 Task: Assign in the project TricklePlan the issue 'Error when trying to import/export data' to the sprint 'Cosmic Ray'.
Action: Mouse moved to (1076, 641)
Screenshot: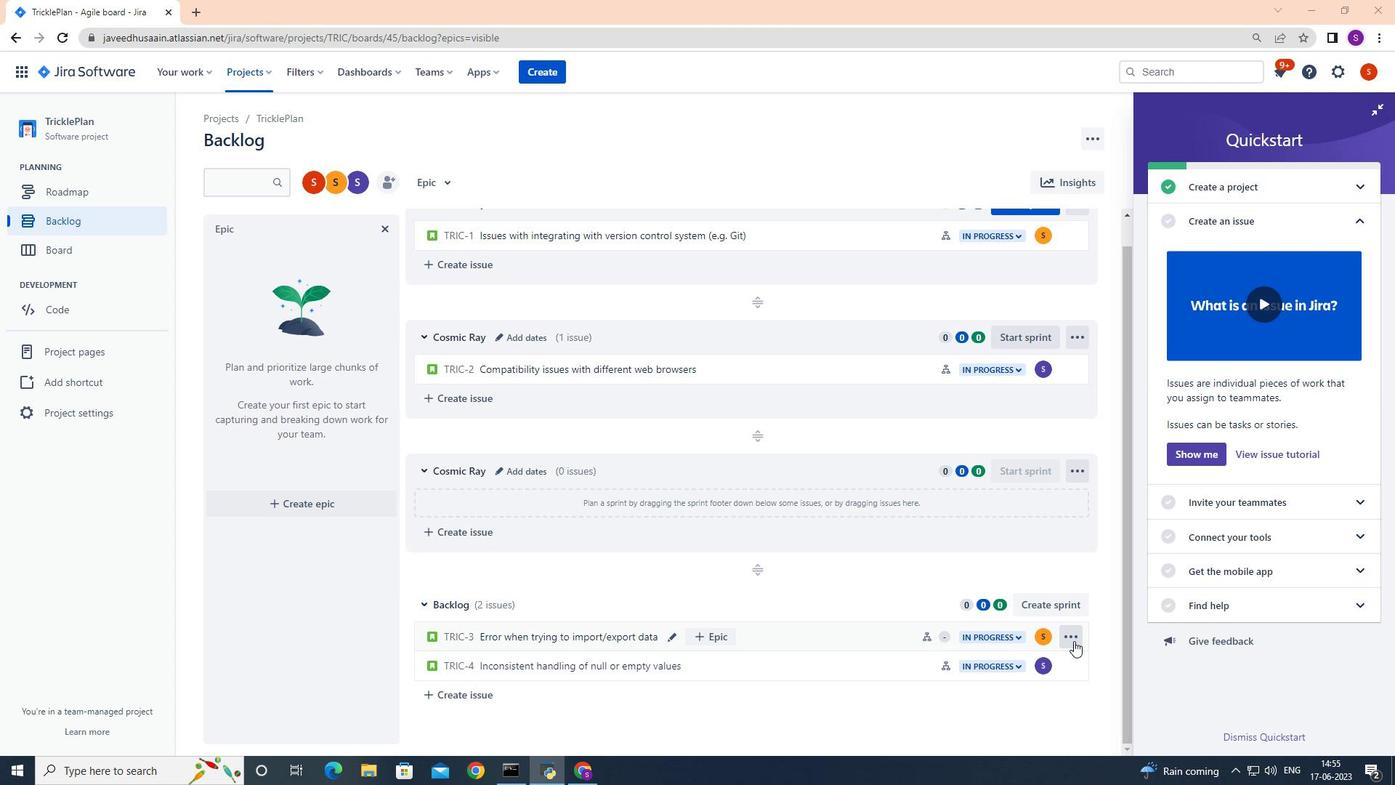 
Action: Mouse pressed left at (1076, 641)
Screenshot: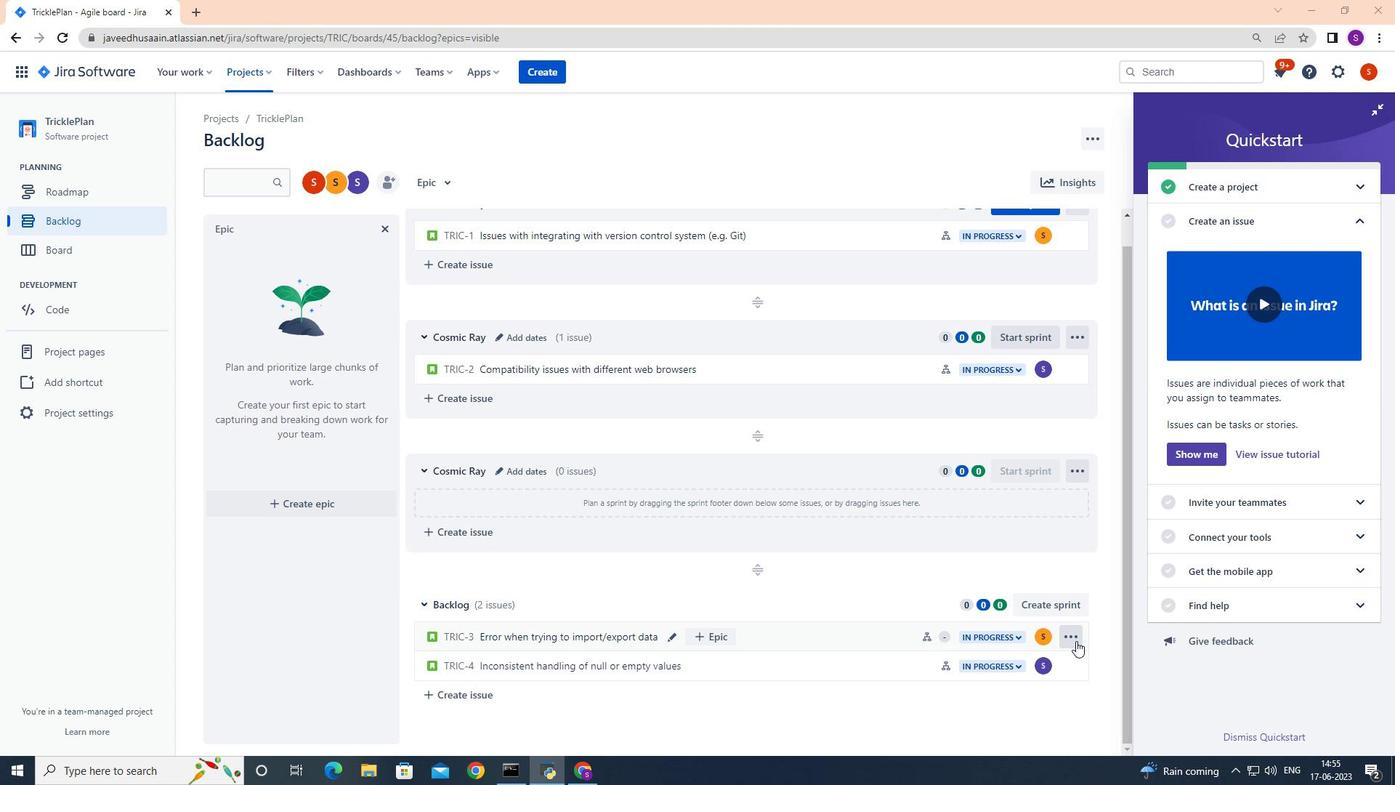 
Action: Mouse moved to (1025, 557)
Screenshot: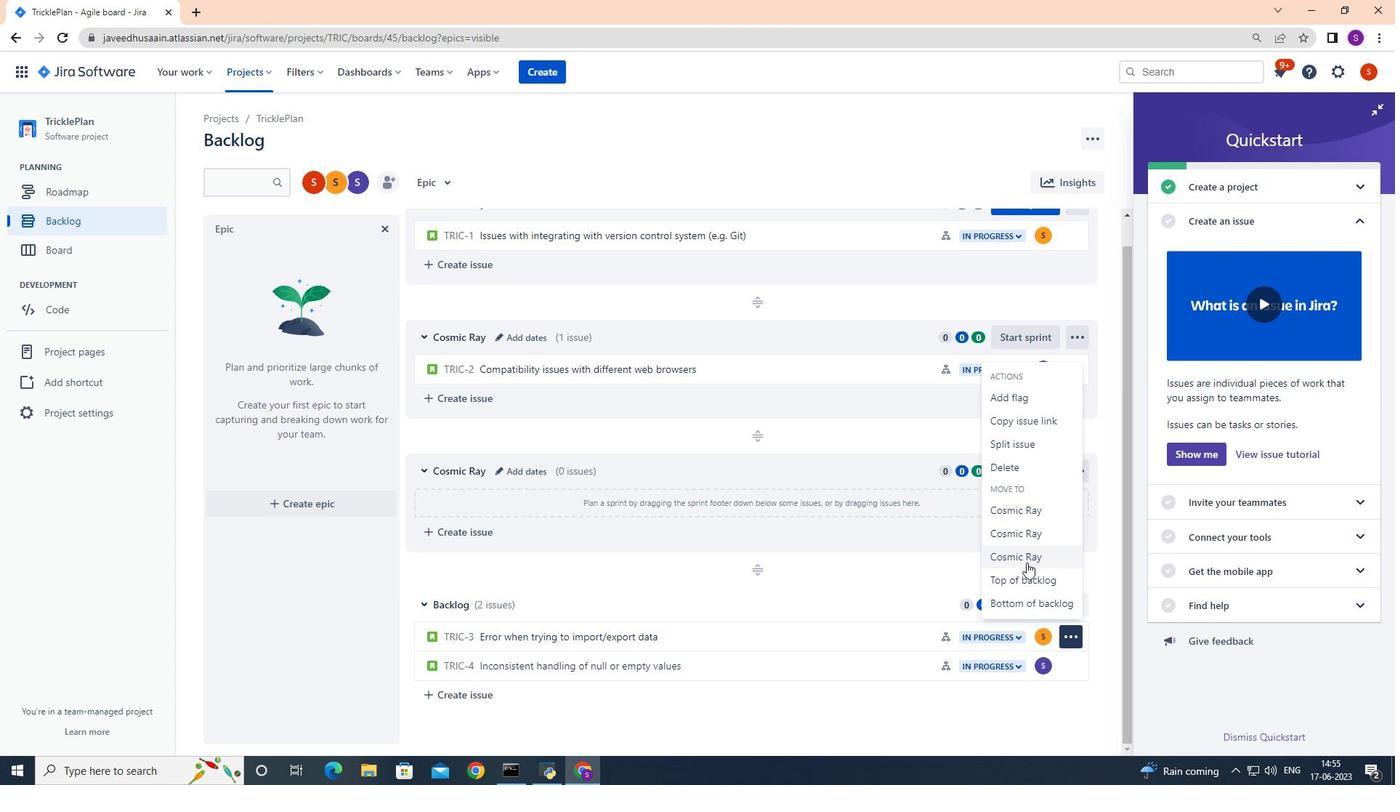 
Action: Mouse pressed left at (1025, 557)
Screenshot: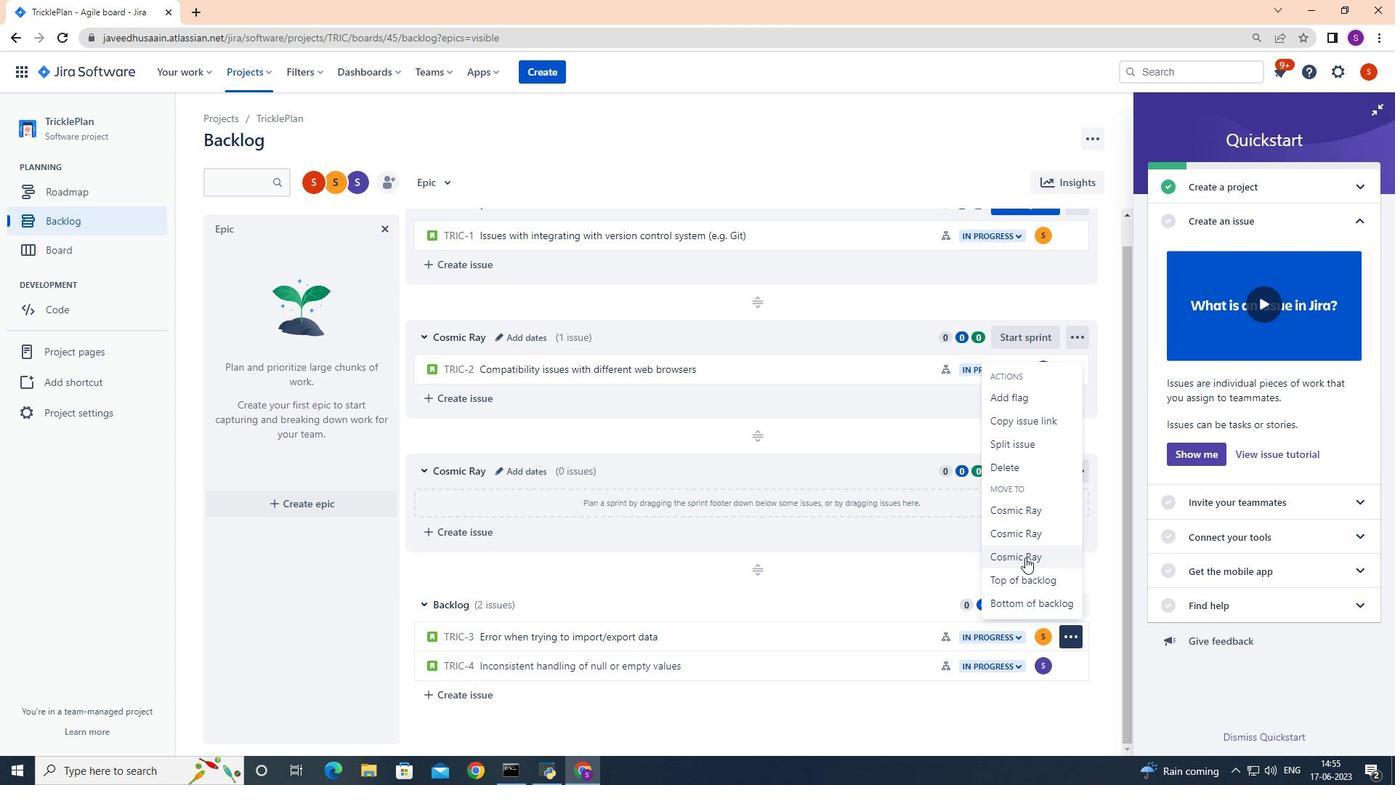 
Action: Mouse moved to (722, 620)
Screenshot: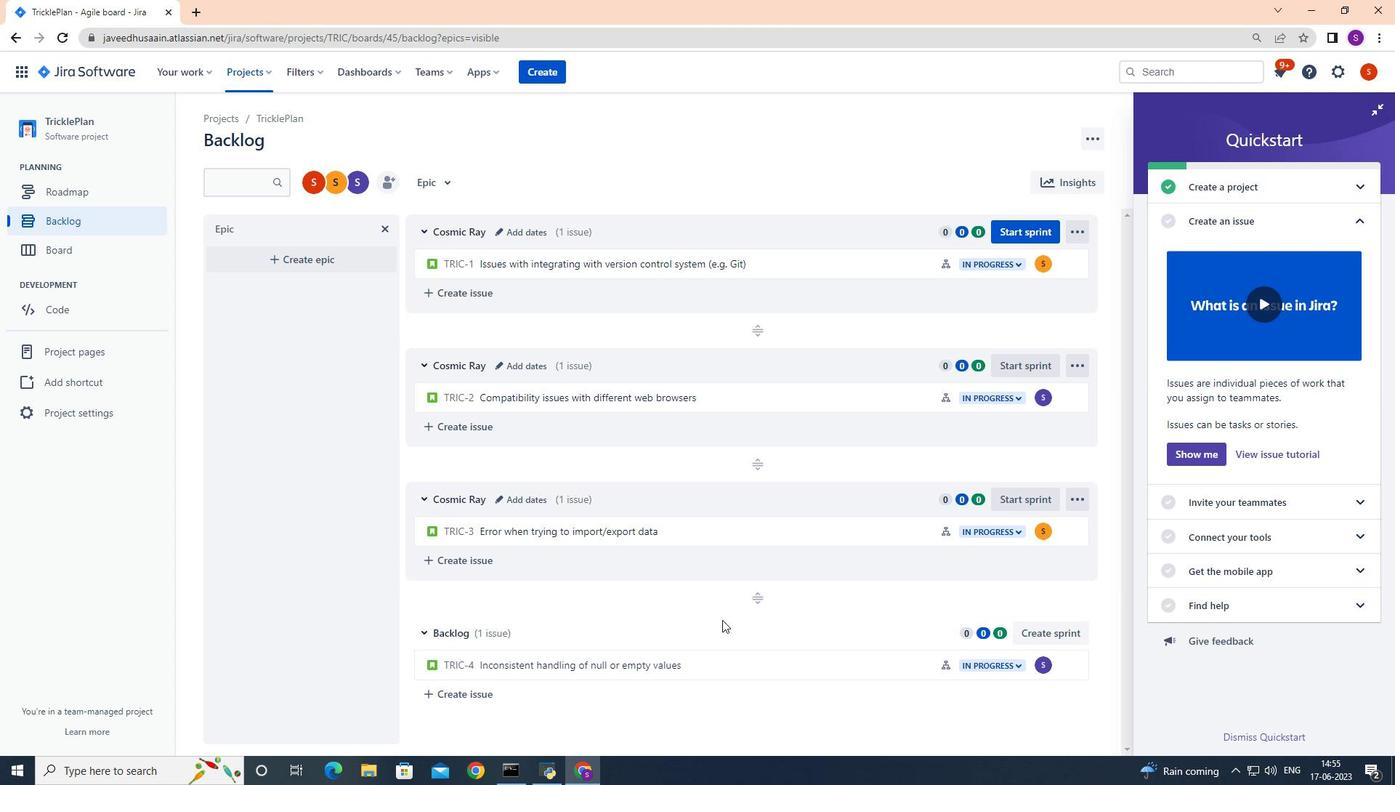
